 Task: Find the average of an array of numbers using a JavaScript function.
Action: Mouse moved to (393, 189)
Screenshot: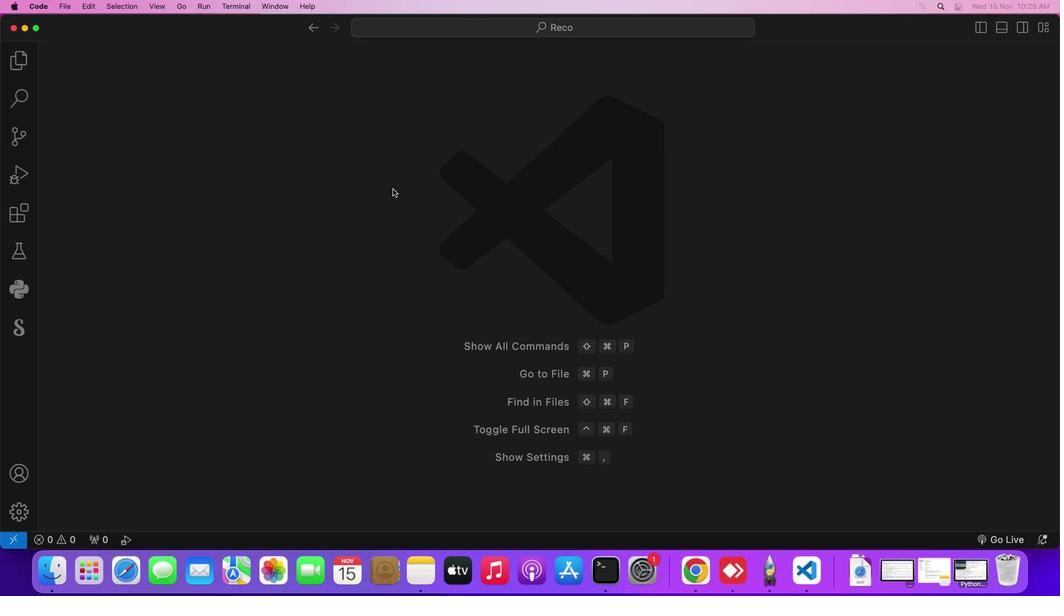 
Action: Mouse pressed left at (393, 189)
Screenshot: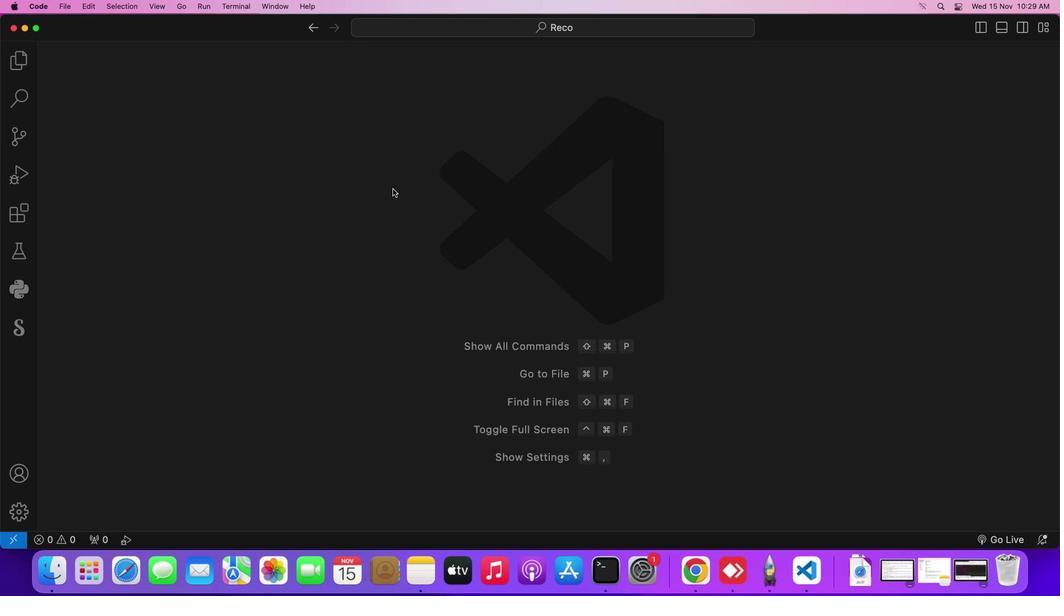 
Action: Mouse moved to (69, 3)
Screenshot: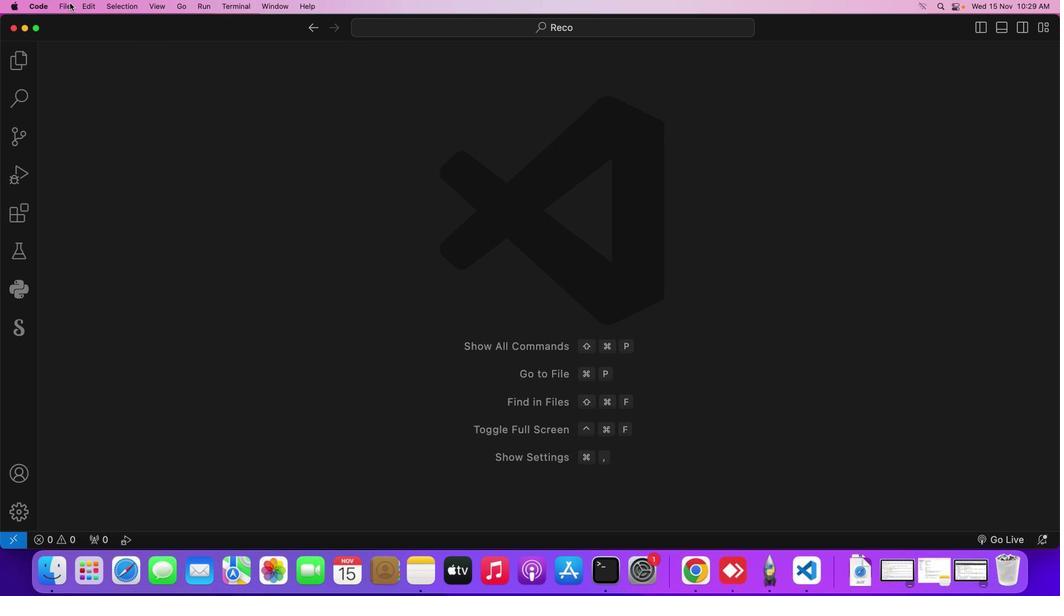 
Action: Mouse pressed left at (69, 3)
Screenshot: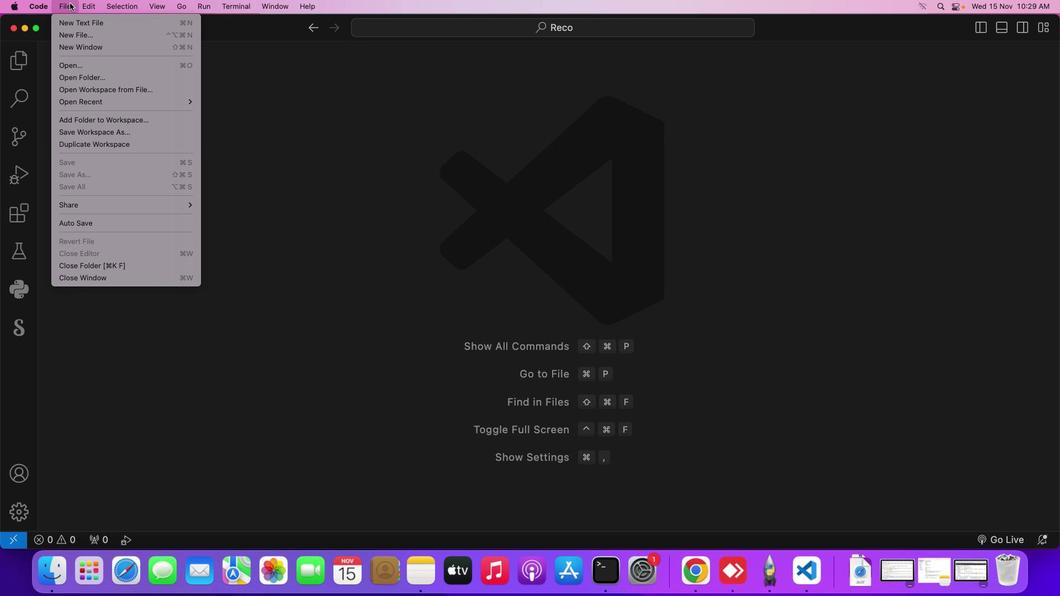 
Action: Mouse moved to (73, 19)
Screenshot: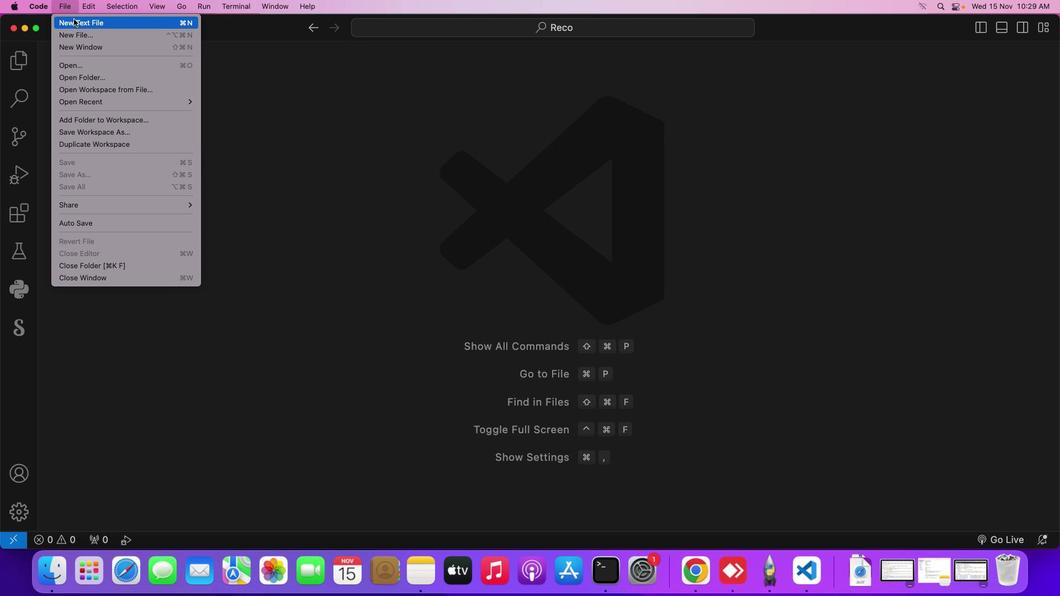 
Action: Mouse pressed left at (73, 19)
Screenshot: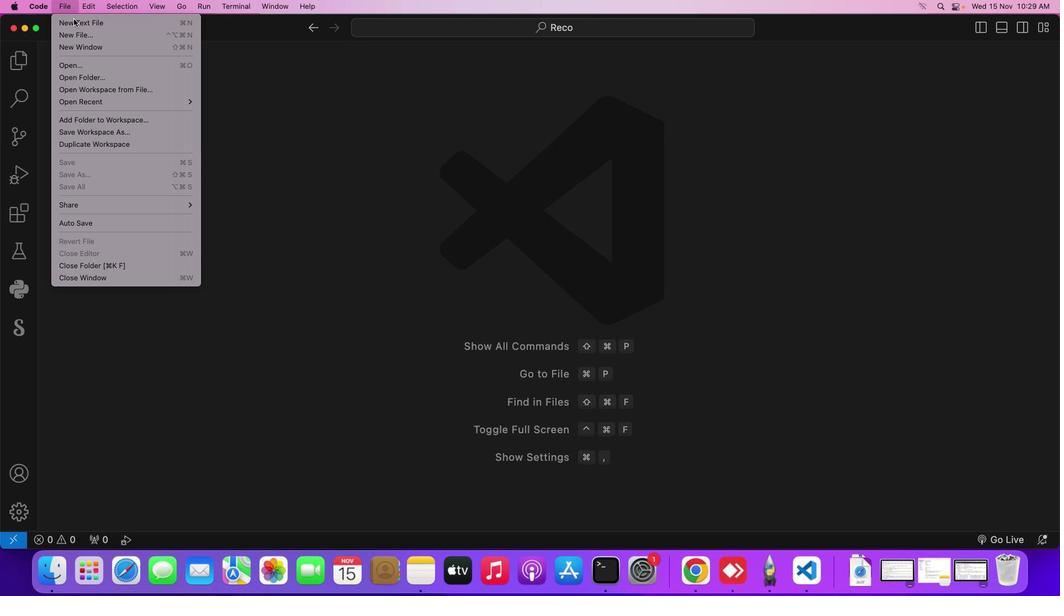 
Action: Mouse moved to (165, 122)
Screenshot: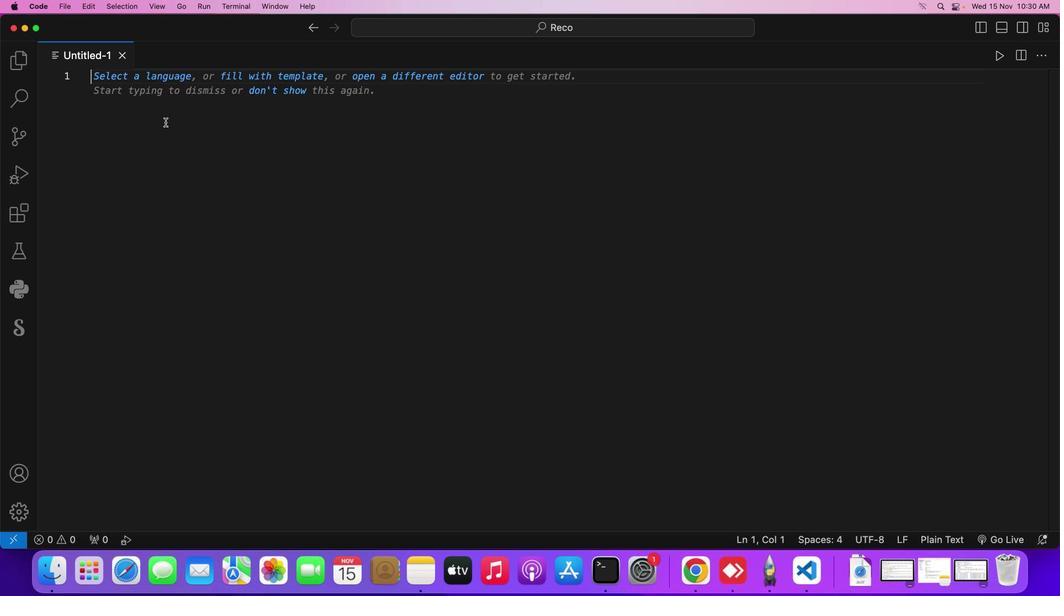 
Action: Key pressed Key.cmd's'
Screenshot: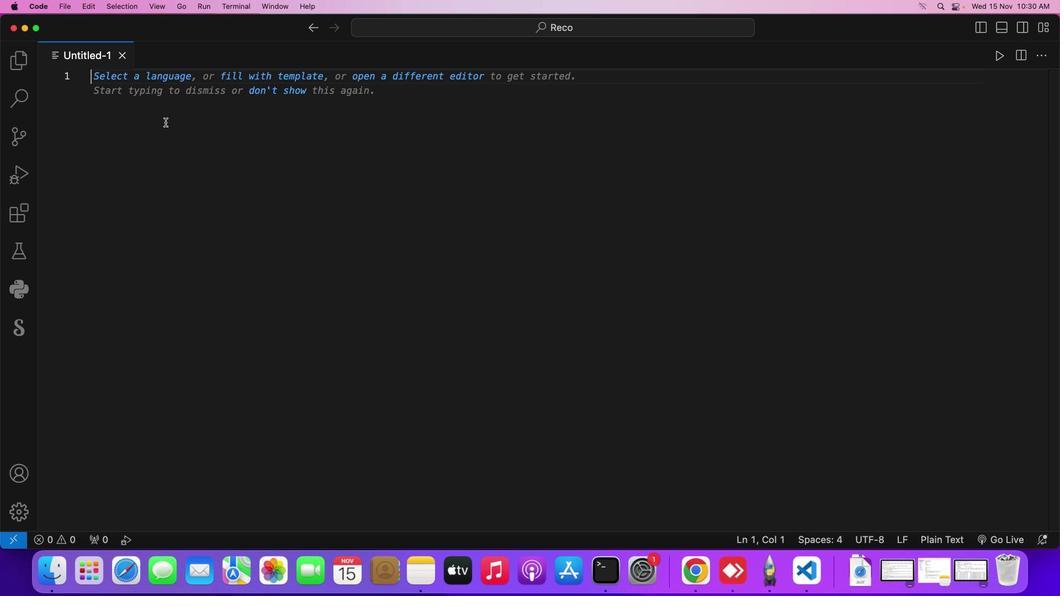
Action: Mouse moved to (545, 228)
Screenshot: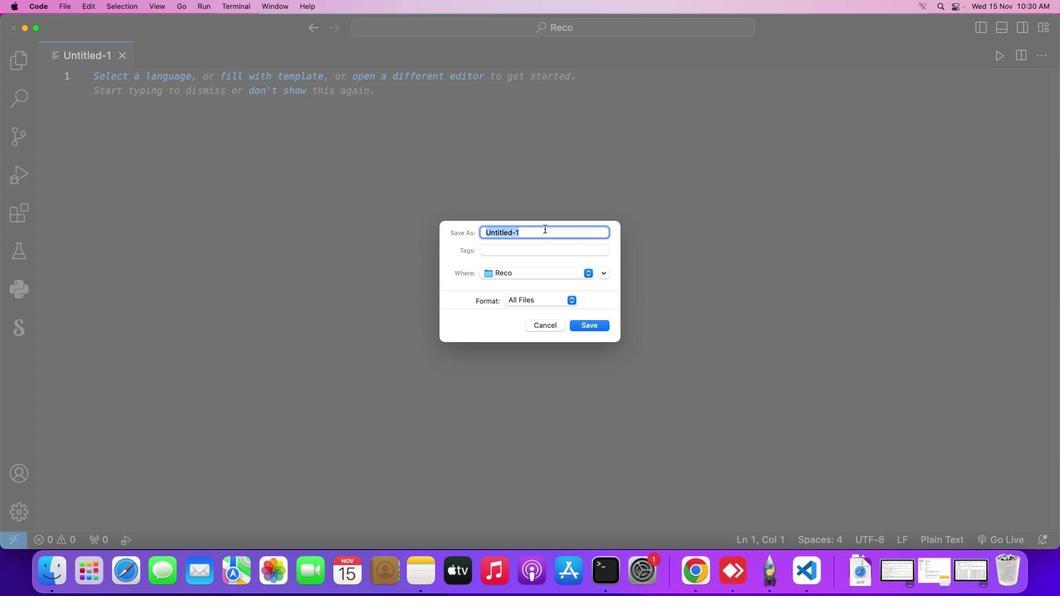 
Action: Mouse pressed left at (545, 228)
Screenshot: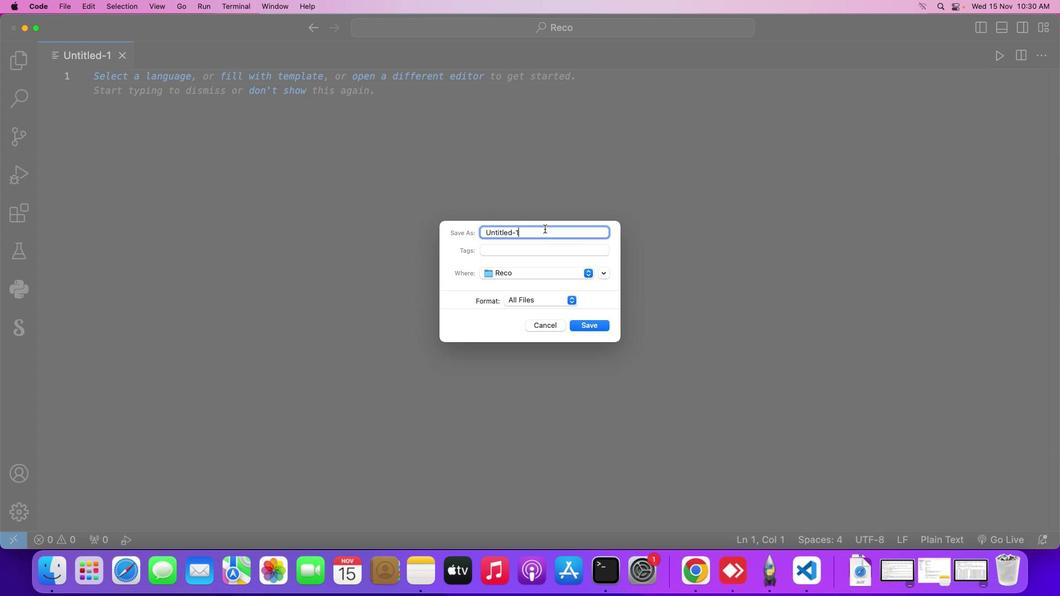 
Action: Mouse moved to (545, 225)
Screenshot: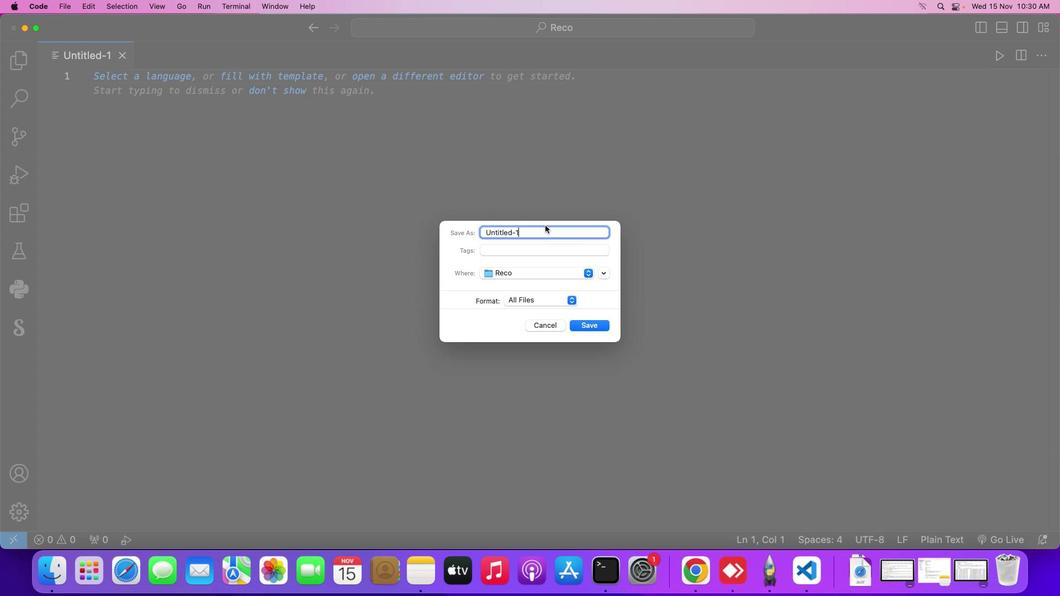 
Action: Key pressed Key.backspaceKey.backspaceKey.backspaceKey.backspaceKey.backspaceKey.backspaceKey.backspaceKey.backspaceKey.backspaceKey.backspaceKey.shift_r'D''e''m''o''u''.''j''s'Key.enter'f'Key.backspace'/''/'Key.spaceKey.shift_r'A'Key.backspaceKey.shift_r'F''u''n''c''t''i''o''n'Key.space't''o'Key.space'f''i''n''d'Key.space't''h''e'Key.space'a''v''e''r''a''g''e'Key.space'o''f'Key.space'a''n'Key.space'a''r''r''a''y'Key.space'o''f'Key.space'n''u''m''b''e''r''s'Key.enter'f''u''n''c''t''i''o''n'Key.space'f''i''n''d'Key.shift_r'A''v''e''r''a''g''e'Key.shift_r'(''n''u''m''b''e''r''s'Key.rightKey.spaceKey.shift_r'{'Key.enter'/''/'Key.spaceKey.shift_r'c'Key.backspaceKey.shift_r'C''h''e''c''k'Key.space'i''f'Key.space't''h''e'Key.space'a''r''r''r'Key.backspace'a''y'Key.space'i''s'Key.space'n''o''t'Key.space'e''m''p''t''y'Key.enter'i''f'Key.spaceKey.shift_r'(''n''u''m''b''e''r''s''.''l''e''n''g''t''h'Key.space'=''='Key.space'0'Key.spaceKey.backspaceKey.rightKey.leftKey.leftKey.leftKey.shift_r'+'Key.backspace'='Key.rightKey.rightKey.rightKey.spaceKey.shift_r'{'Key.enter'r''e''t''u''r''n'Key.space'0'';'Key.space'/''/'Key.spaceKey.shift_r'H''a''n''d''l''e'Key.space't''h''e'Key.space'c''a''s''e'Key.space'o''f'Key.space'a''n'Key.space'e''m''p''t''y'Key.space'a''r''r''a''y'Key.space't''o'Key.space'a''v''o''i''d'Key.space'd''i''v''i''s''i''o''n'Key.space'b''y'Key.space'z''e''r''o'Key.downKey.enterKey.enter'/''/'Key.spaceKey.shift_r'C''a''l''c''u''l''a''t''e'Key.space't''h''e'Key.space't'Key.backspace's''u''m'Key.space'o''f'Key.space't''h''e'Key.space'n''u''m''b''e''r''s'Key.space'i''n'Key.space't''h''e'Key.space'a''r''r''a''y'Key.enter'v''a''r'Key.space's''u''m'Key.space'='Key.space'n''u''m''b''e''r''s''.''r''e''d''u''c''e'Key.shift_r'(''f''u''n''c''t''i''o''n'Key.spaceKey.shift_r'(''a''c''c'Key.spaceKey.backspace','Key.space'n''u''m'Key.spaceKey.backspaceKey.rightKey.rightKey.backspaceKey.spaceKey.shift_r'{'Key.enter'r''e''t''u''r''n'Key.space'a''c''c'Key.spaceKey.shift_r'+'Key.space'n''u''m'';'Key.down','Key.space'0'Key.shift_r')'';'Key.enterKey.enter'/''/'Key.spaceKey.shift_r'C''a''l''c''u''l''a''t''e'Key.space't''h''h'Key.backspace'e'Key.space'a''v''e''r''a''g''e'Key.enter'v''a''r'Key.space'a''v''e''r''a''g''e'Key.space'='Key.space's''u''m'Key.space'/'Key.space'n''u''m''b''e''r''s''.''l'Key.enter';'Key.enterKey.enter'/''/'Key.spaceKey.shift_r'R''e''t''u''r''n'Key.space't''h''e'Key.space'c''a''l''c''u''l''t''e''d'Key.space'a''v''e''r''a''g''e'Key.enter'r''e''t''u''r''n'Key.space'a''v''e''r''a''g''e'';'Key.enterKey.backspaceKey.backspaceKey.downKey.enterKey.enter'/''/'Key.spaceKey.shift_r'E''x''a''m''p''l''e'Key.space'y''s''a'Key.backspaceKey.backspaceKey.backspace'u''s''a''g''e'Key.shift_r':'Key.enter'v''a''r'Key.space'n''u''m''b''e''r''s'Key.shift_r'A''r''r''a''y''s'Key.backspaceKey.space'='Key.space'['Key.space'1'Key.backspaceKey.backspace'1'','Key.space'2'','Key.space'3'','Key.space'4'','Key.space'5'','Key.backspaceKey.right';'Key.enter'/''/'Key.spaceKey.shift_r'C''a''l''l'Key.space't''h''e'Key.space'f''i''n''d'Key.shift_r'A''v''e''r''a''g''e'Key.space'f''u''n''c''t''i''o''n'Key.space'w''i''t''h'Key.space't''h''e'Key.space'e''x''a''m''p''l''e'Key.space'a''r''r''a''y'Key.enter'v''a''r'Key.space'r''e''s''u''l''t'Key.space'='Key.space'f''i''n''d'Key.shift_r'A''v''e''r''a''g'Key.shift_r'(''d'Key.backspace'n''u''m''b''e''r''s'Key.shift_r'A''r''r''a''y'Key.right';'Key.enterKey.upKey.rightKey.rightKey.rightKey.rightKey.rightKey.rightKey.rightKey.rightKey.rightKey.rightKey.rightKey.rightKey.rightKey.rightKey.rightKey.rightKey.rightKey.rightKey.rightKey.rightKey.rightKey.rightKey.rightKey.rightKey.rightKey.rightKey.rightKey.rightKey.rightKey.rightKey.rightKey.rightKey.rightKey.rightKey.rightKey.rightKey.rightKey.rightKey.rightKey.enter'/''/'Key.spaceKey.backspaceKey.backspaceKey.backspaceKey.backspace'/''/'Key.space'o''u''t''p''u''t'Key.space't''h''e'Key.space'r''e''s''u''l''t'Key.space'f'Key.backspaceKey.enter'c''o''n''s''o''l''e''.''l''o''g'Key.shift_r'('Key.shift_r'"'Key.shift_r'T''h''e'Key.space'a''v''e''r''a''g''e'Key.space'i''s'Key.shift_r':'Key.spaceKey.rightKey.spaceKey.shift_r'+'Key.space'r''e''s''u''l''t'Key.right';'Key.enterKey.upKey.upKey.upKey.rightKey.rightKey.rightKey.rightKey.rightKey.rightKey.rightKey.rightKey.rightKey.rightKey.rightKey.rightKey.rightKey.rightKey.rightKey.rightKey.rightKey.rightKey.rightKey.rightKey.rightKey.rightKey.right'e'Key.down
Screenshot: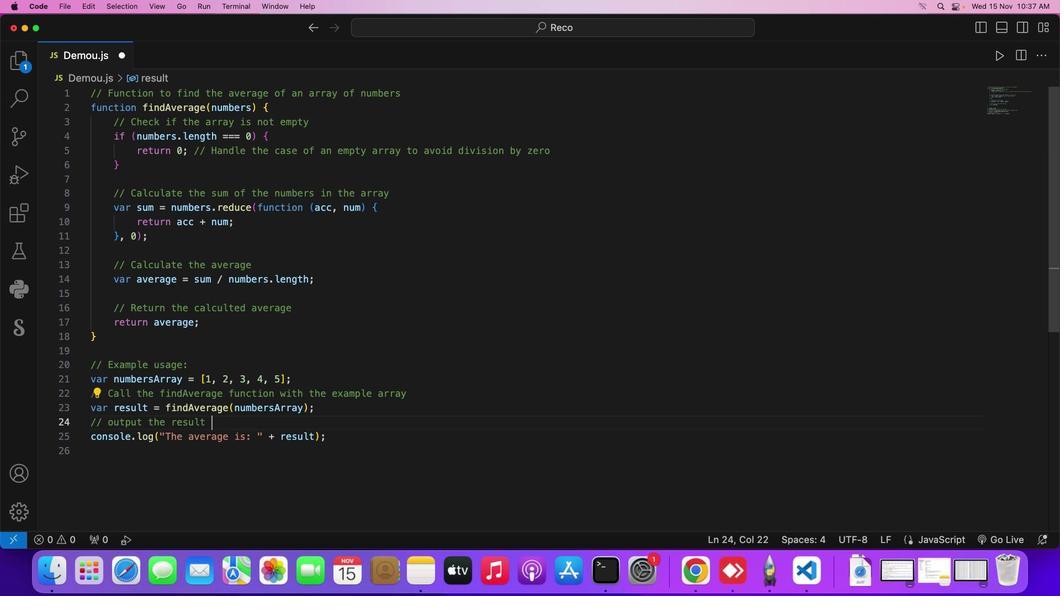 
Action: Mouse moved to (329, 128)
Screenshot: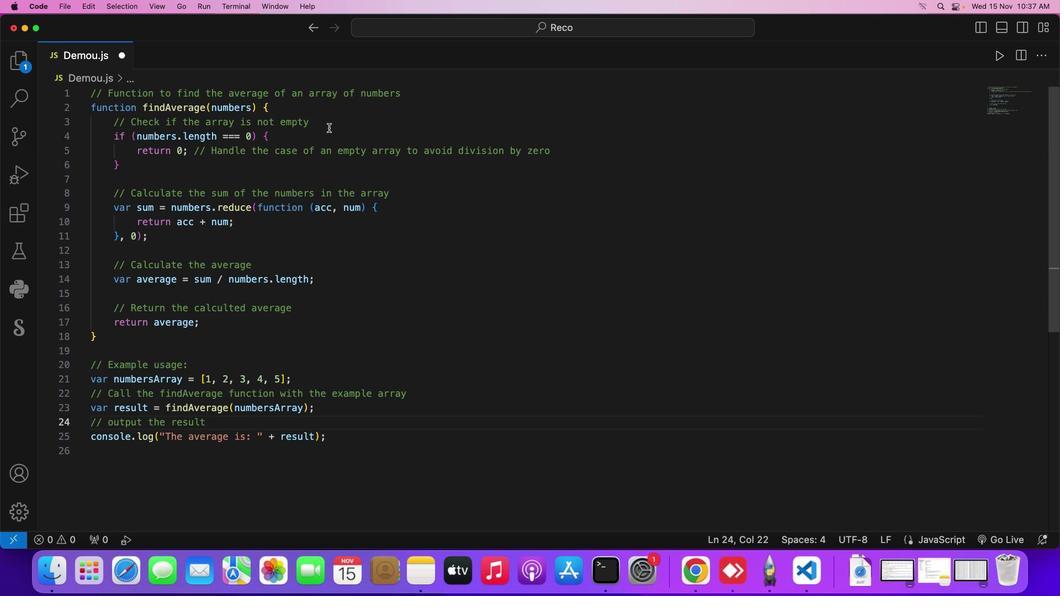 
Action: Key pressed Key.cmd
Screenshot: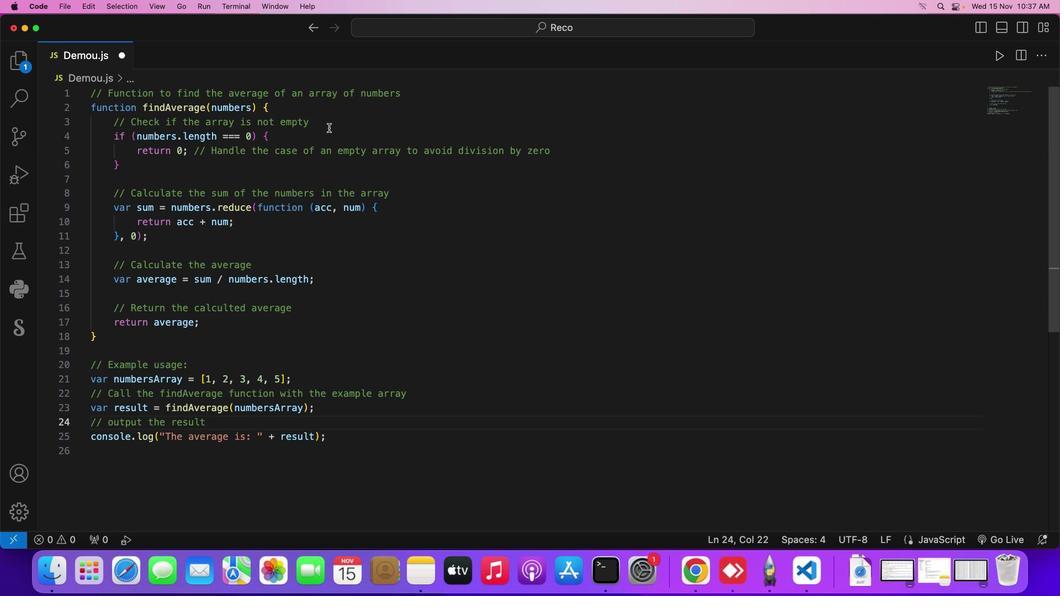 
Action: Mouse moved to (328, 127)
Screenshot: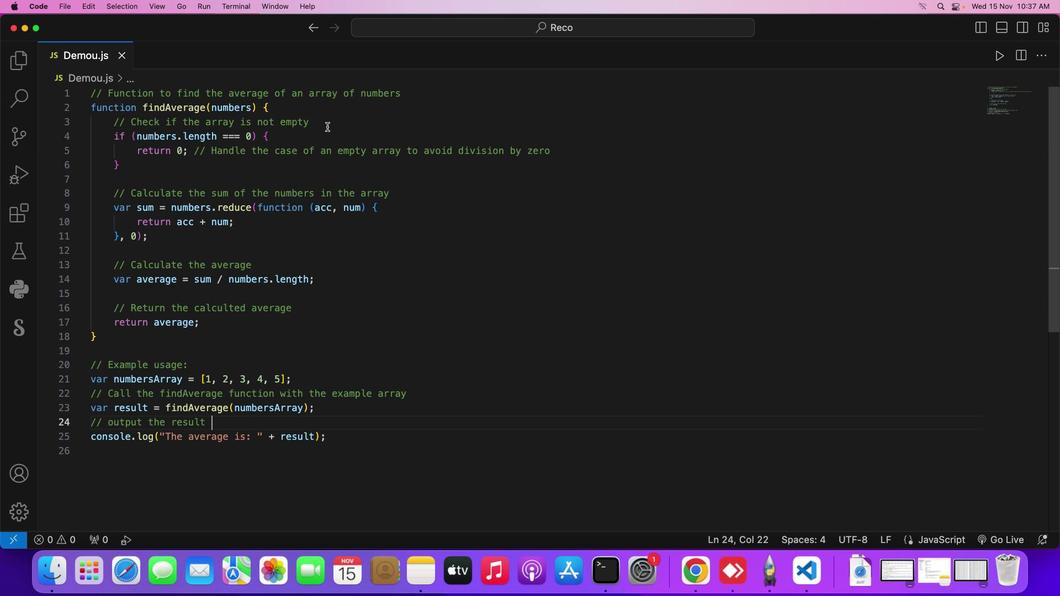 
Action: Key pressed 's'
Screenshot: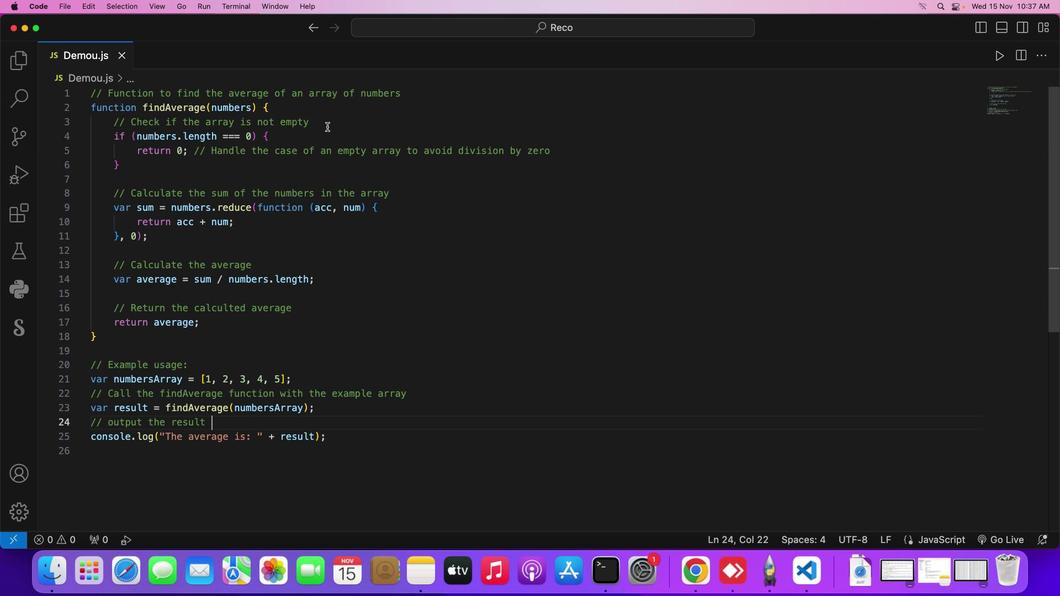 
Action: Mouse moved to (242, 7)
Screenshot: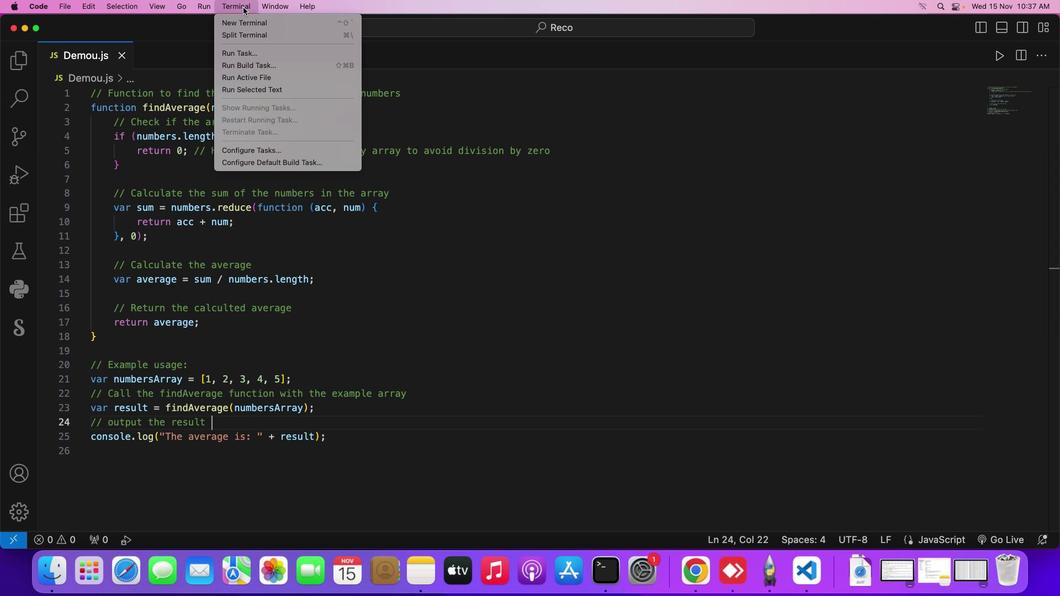 
Action: Mouse pressed left at (242, 7)
Screenshot: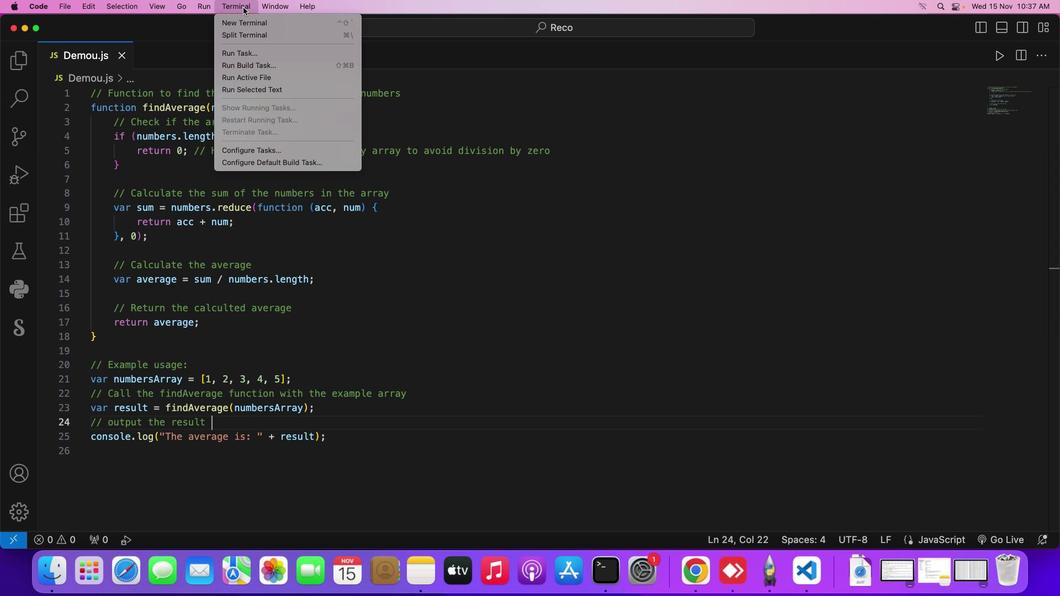 
Action: Mouse moved to (251, 20)
Screenshot: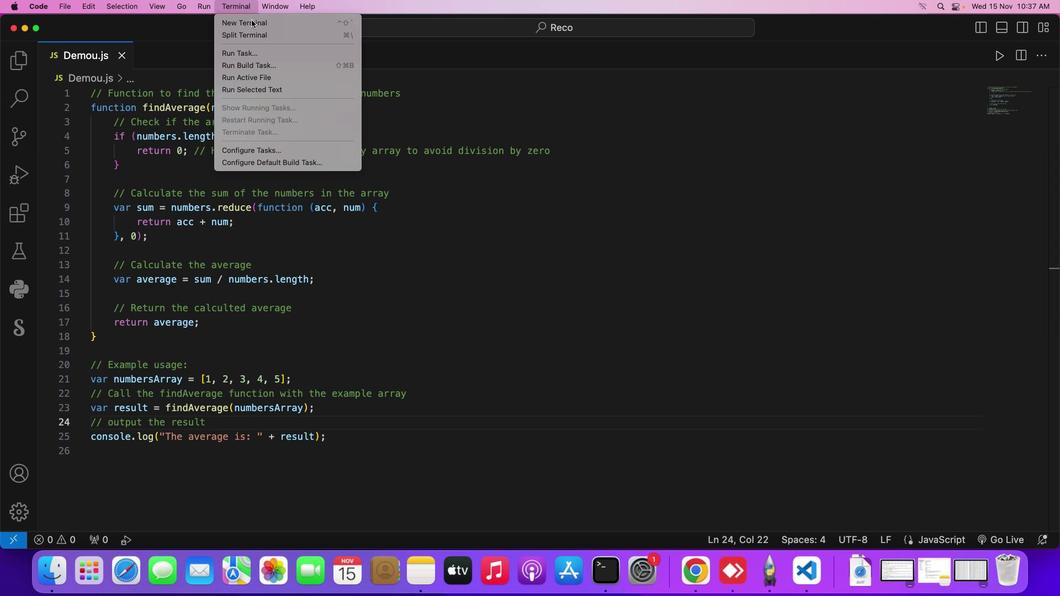 
Action: Mouse pressed left at (251, 20)
Screenshot: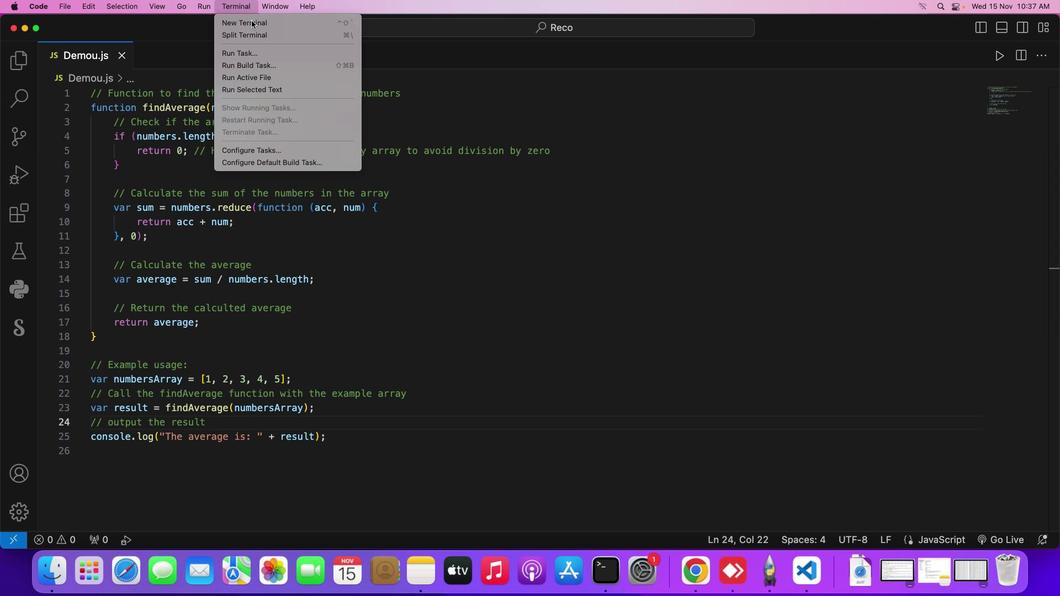
Action: Mouse moved to (983, 287)
Screenshot: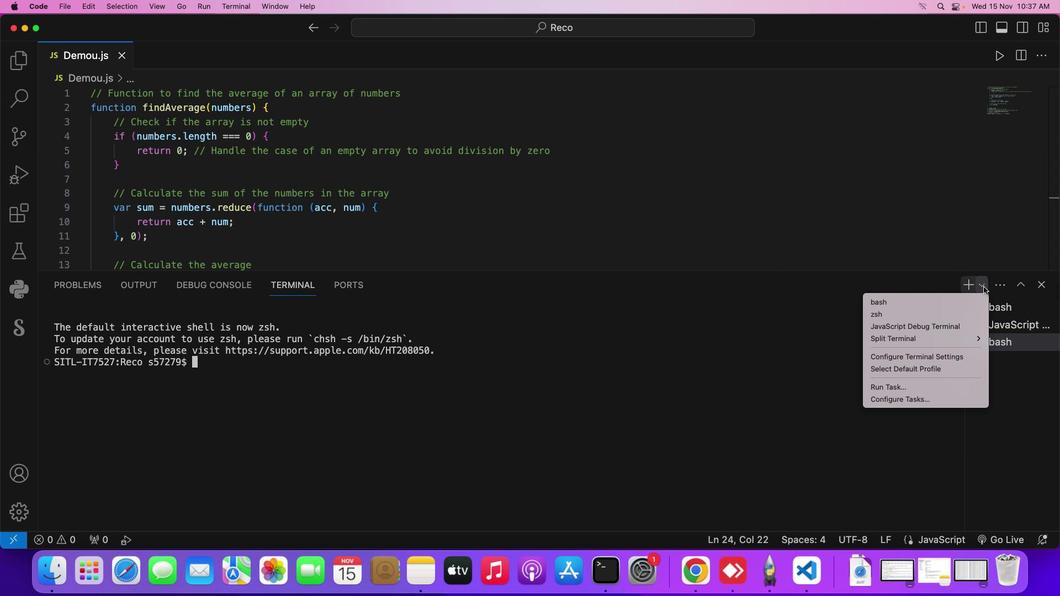 
Action: Mouse pressed left at (983, 287)
Screenshot: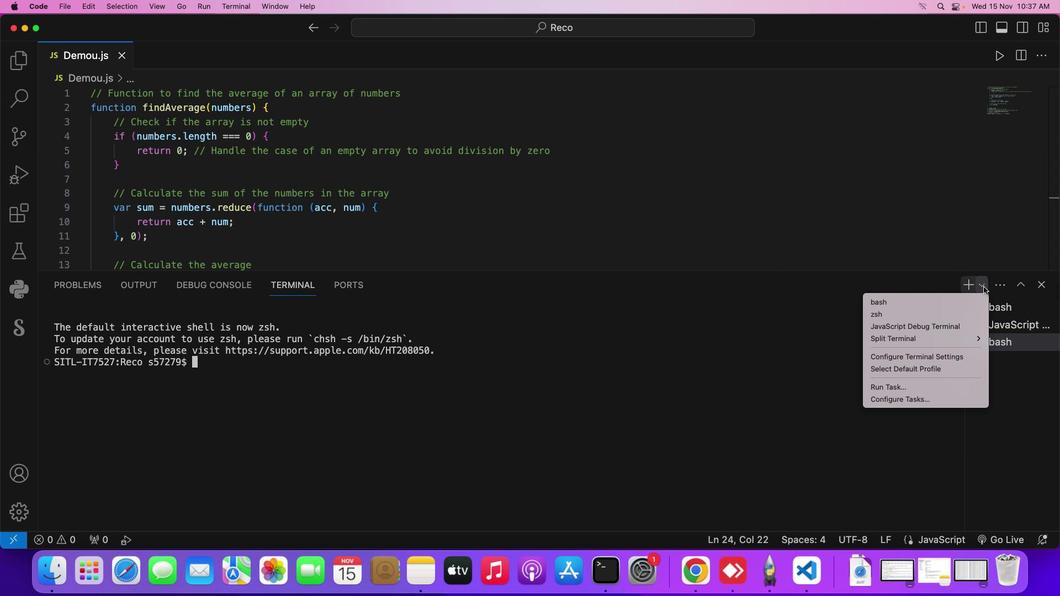
Action: Mouse moved to (928, 325)
Screenshot: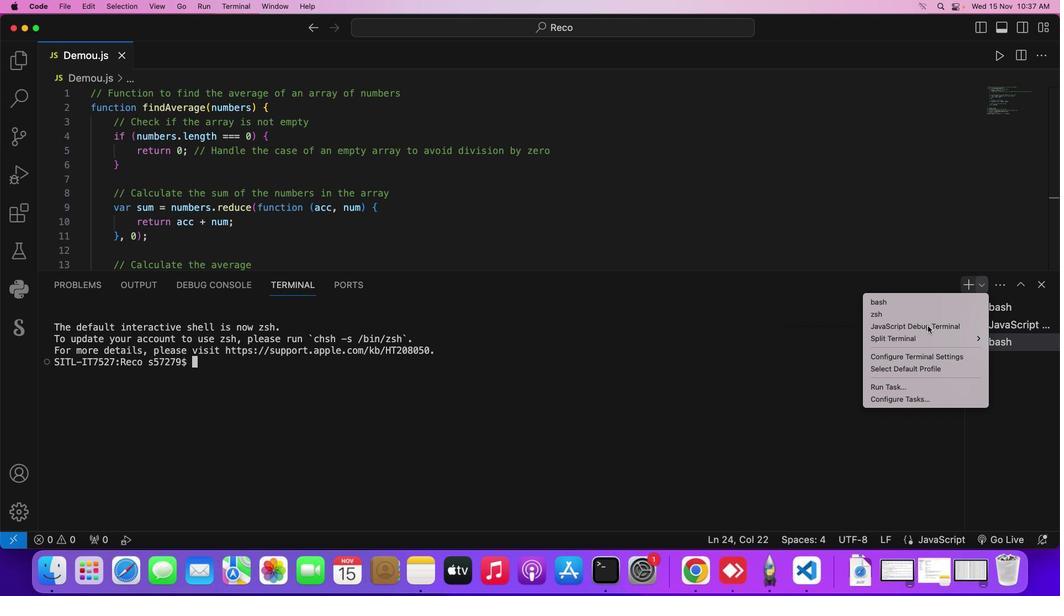 
Action: Mouse pressed left at (928, 325)
Screenshot: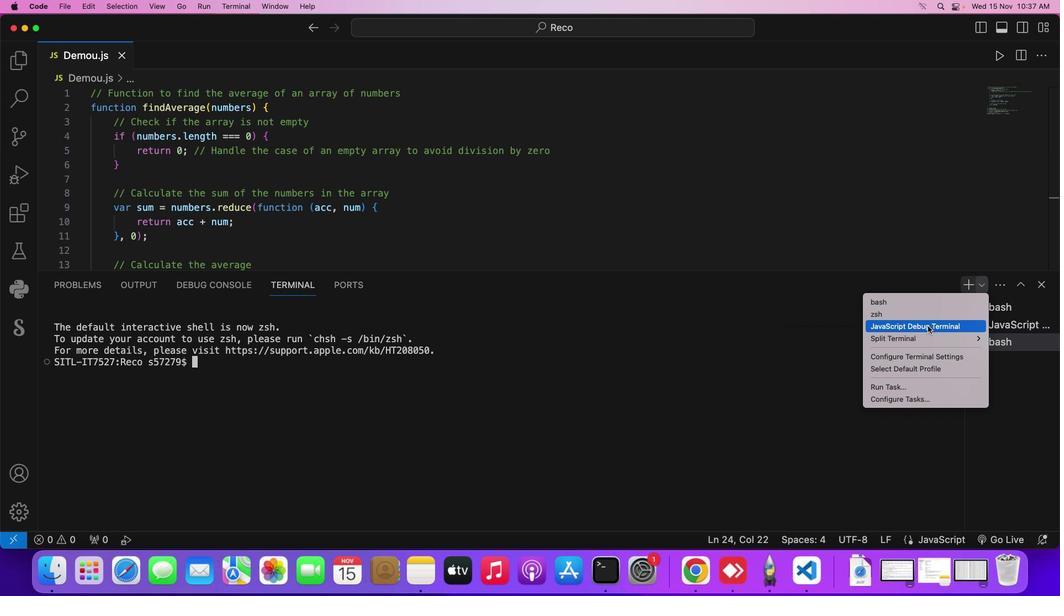 
Action: Mouse moved to (205, 357)
Screenshot: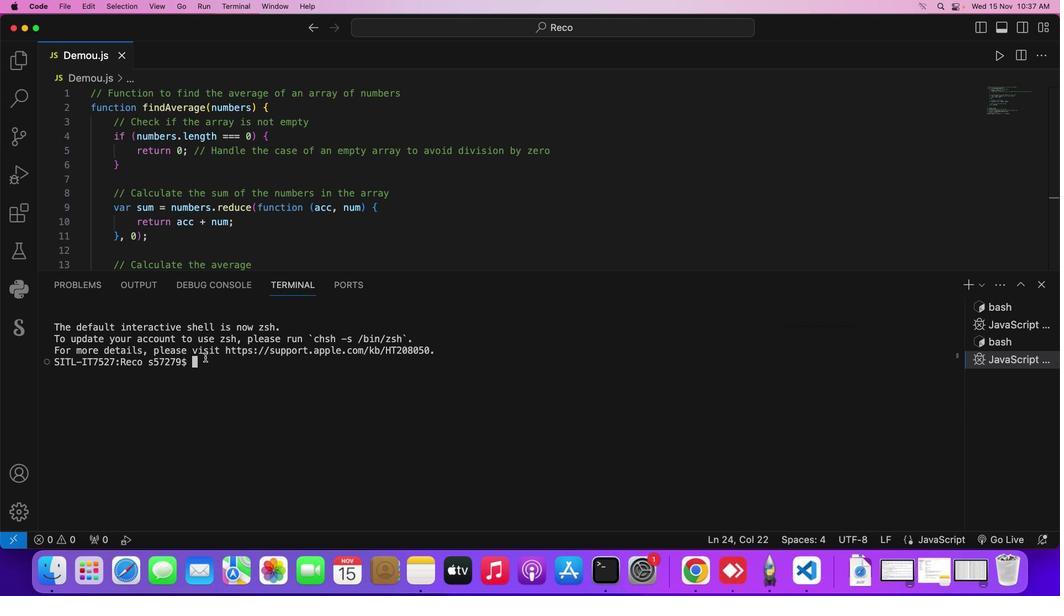 
Action: Mouse pressed left at (205, 357)
Screenshot: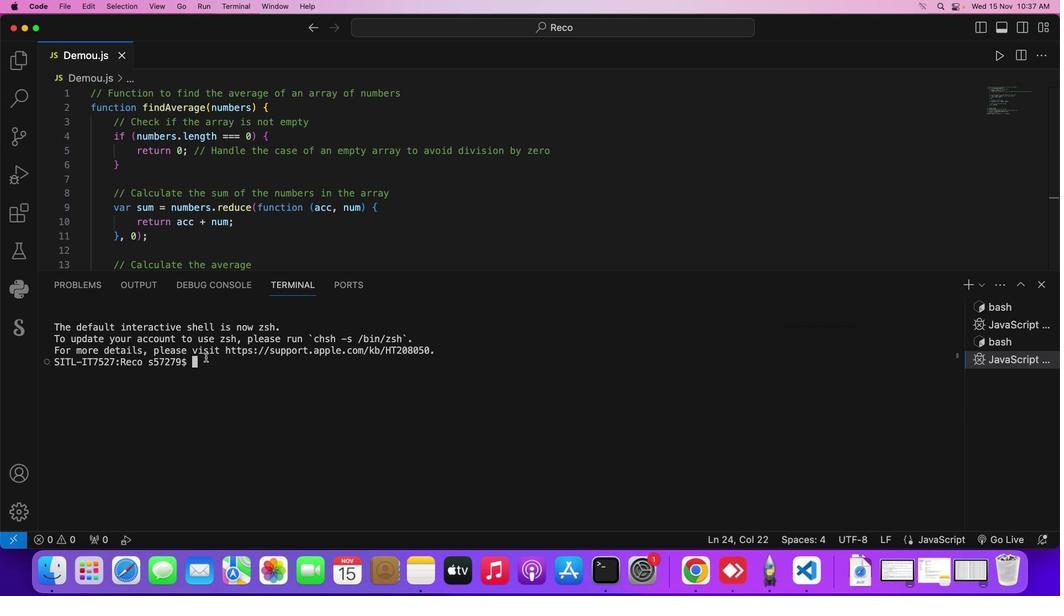 
Action: Mouse moved to (205, 357)
Screenshot: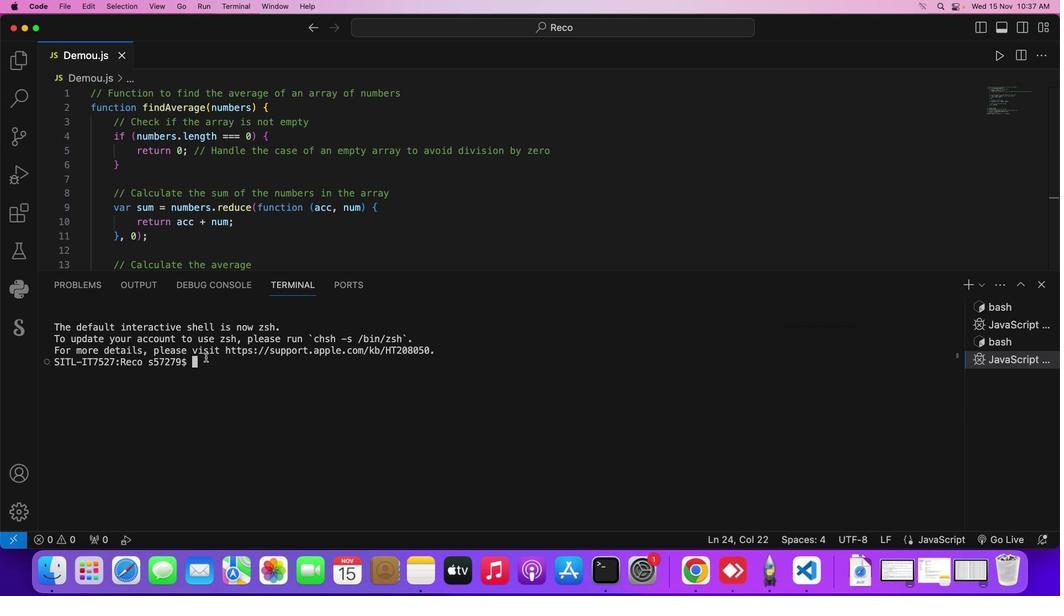 
Action: Key pressed 'n''o''d''e'Key.space'd'Key.backspaceKey.shift_r'D''e''m''o''u''.''j''s'Key.enter
Screenshot: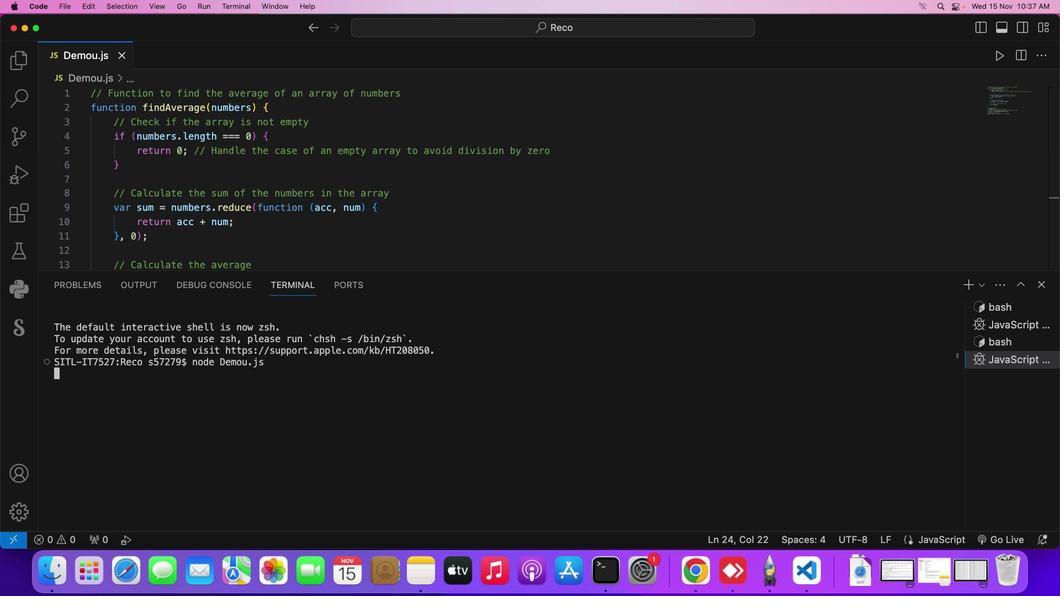 
